 Task: Change arrow line dash to Solid.
Action: Mouse moved to (510, 255)
Screenshot: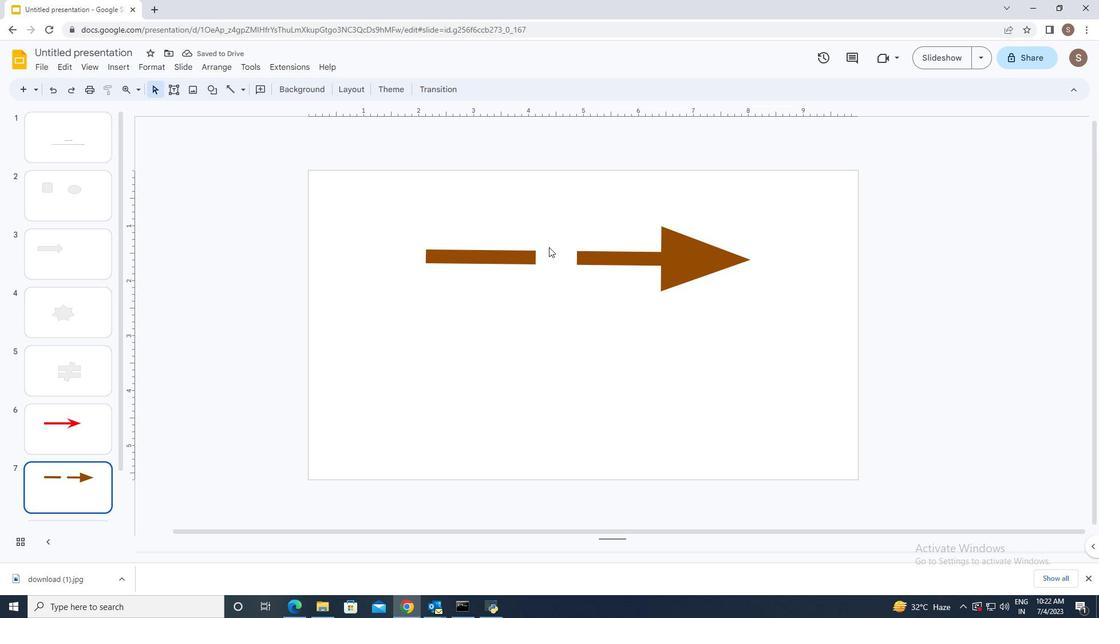 
Action: Mouse pressed left at (510, 255)
Screenshot: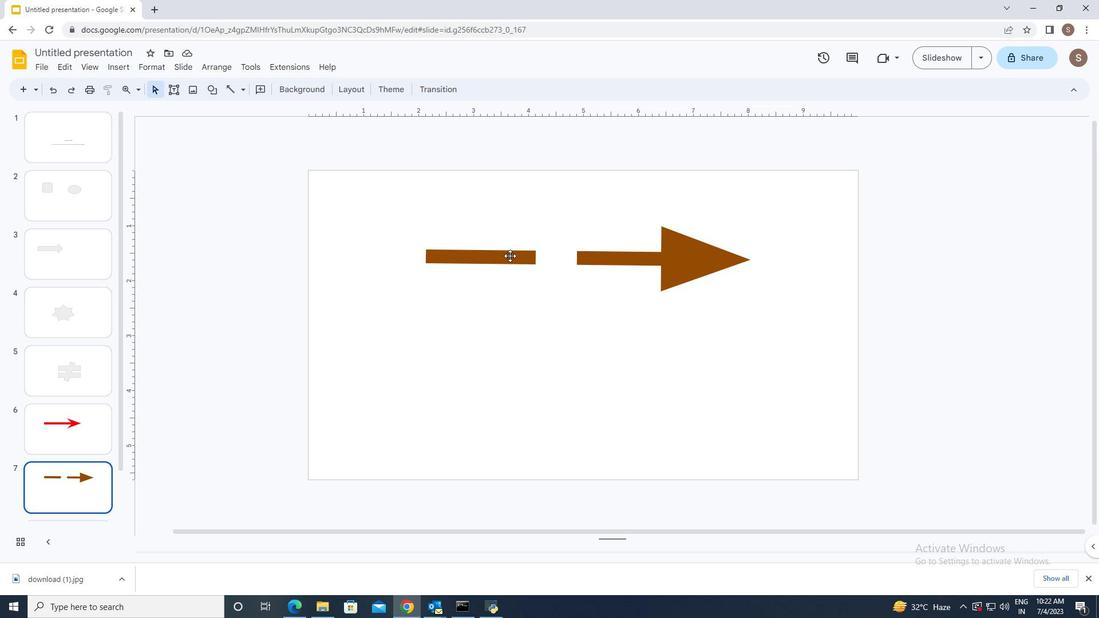
Action: Mouse moved to (301, 90)
Screenshot: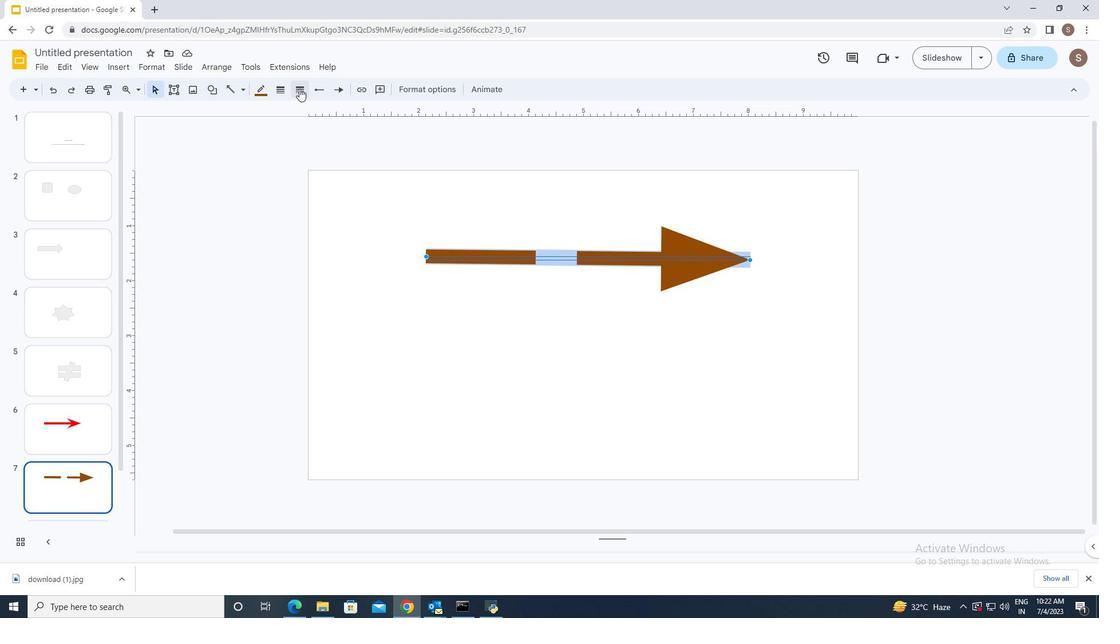 
Action: Mouse pressed left at (301, 90)
Screenshot: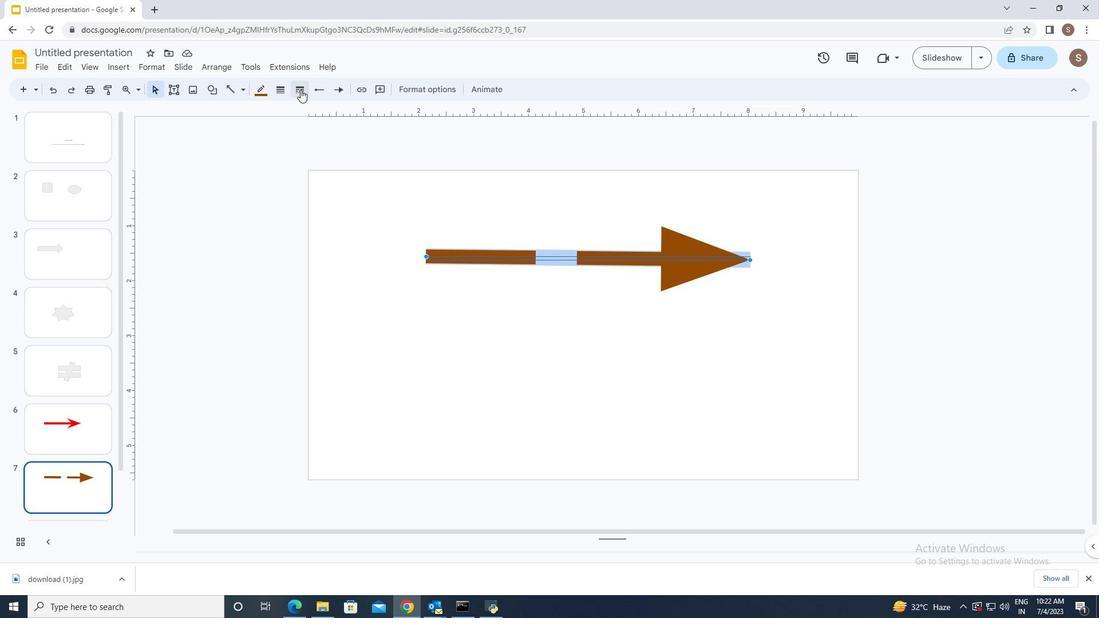 
Action: Mouse moved to (328, 105)
Screenshot: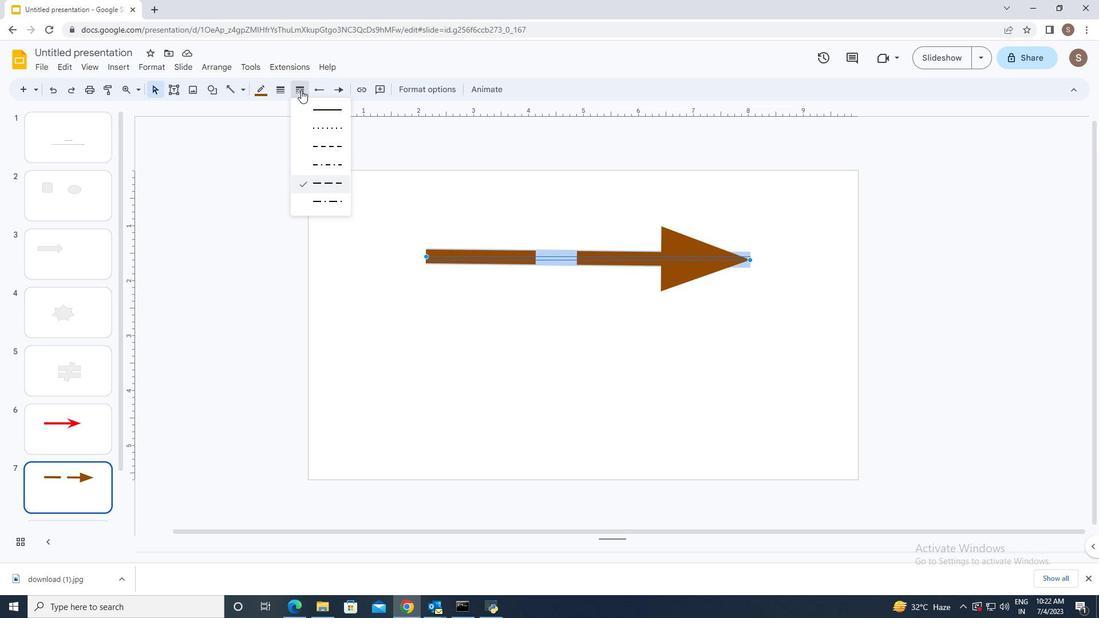 
Action: Mouse pressed left at (328, 105)
Screenshot: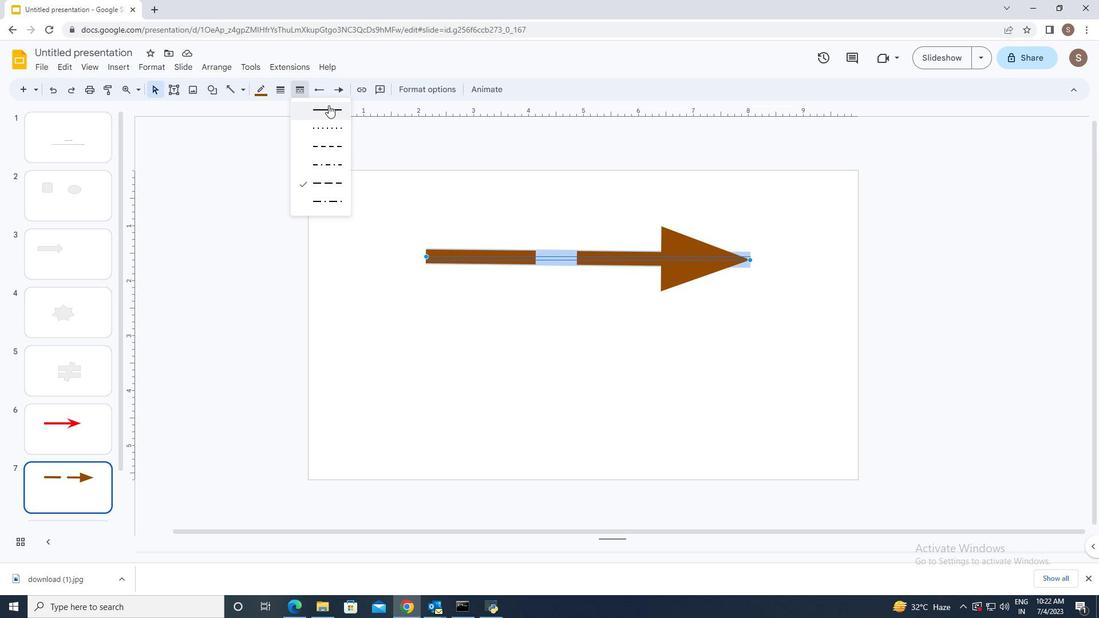 
Action: Mouse moved to (455, 359)
Screenshot: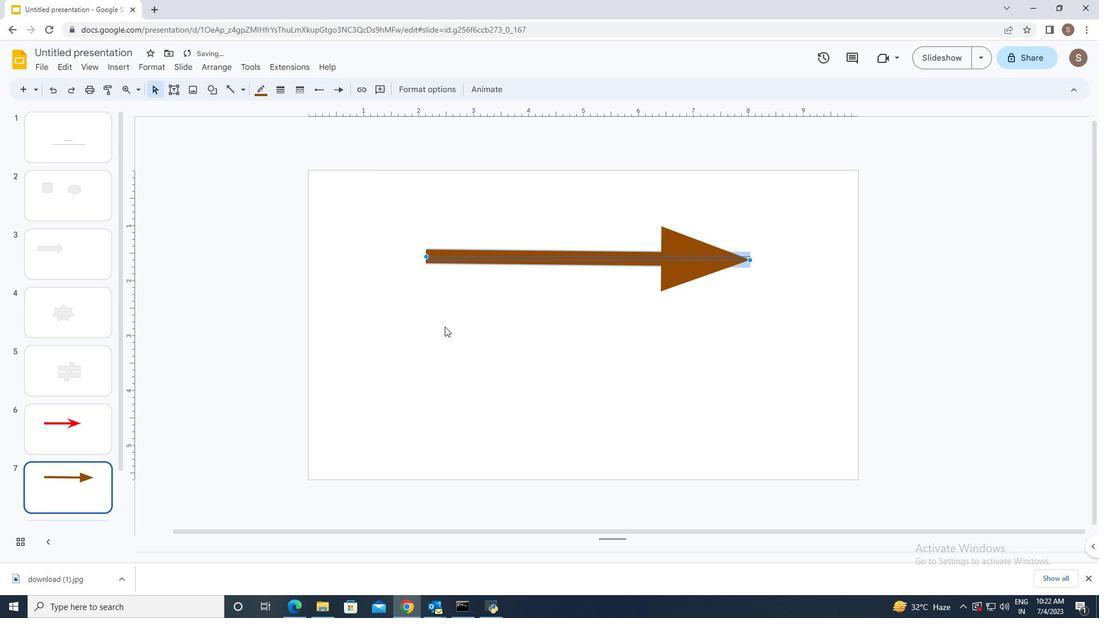 
Action: Mouse pressed left at (455, 359)
Screenshot: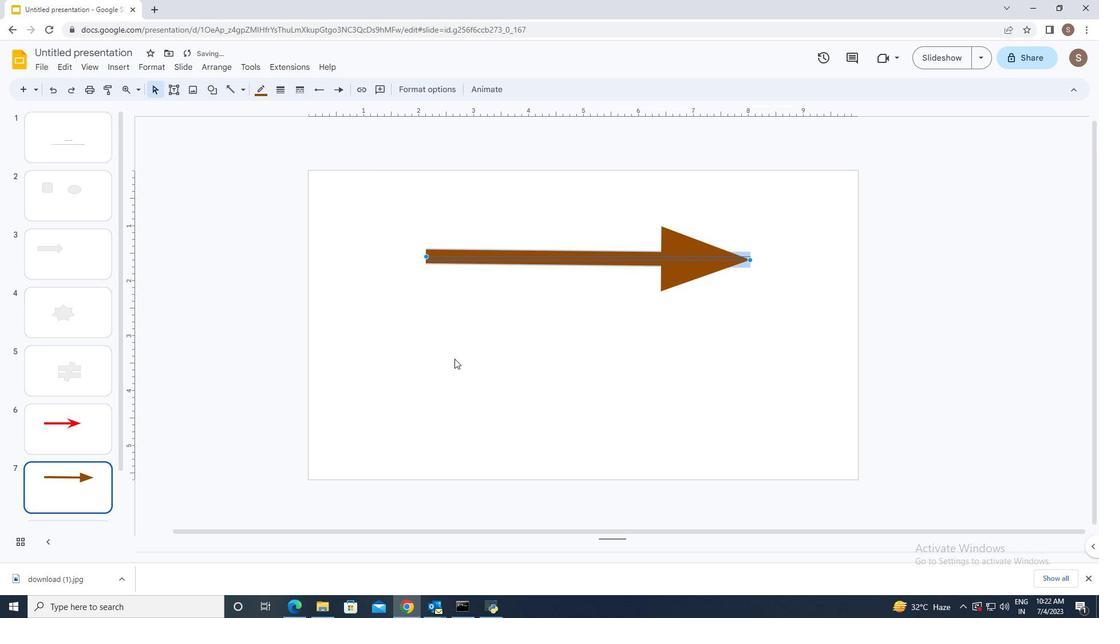 
